 Task: Add description for experience "As a dynamic and results-oriented Managing Director, I led the strategic direction and overall management of the organization".
Action: Mouse moved to (765, 100)
Screenshot: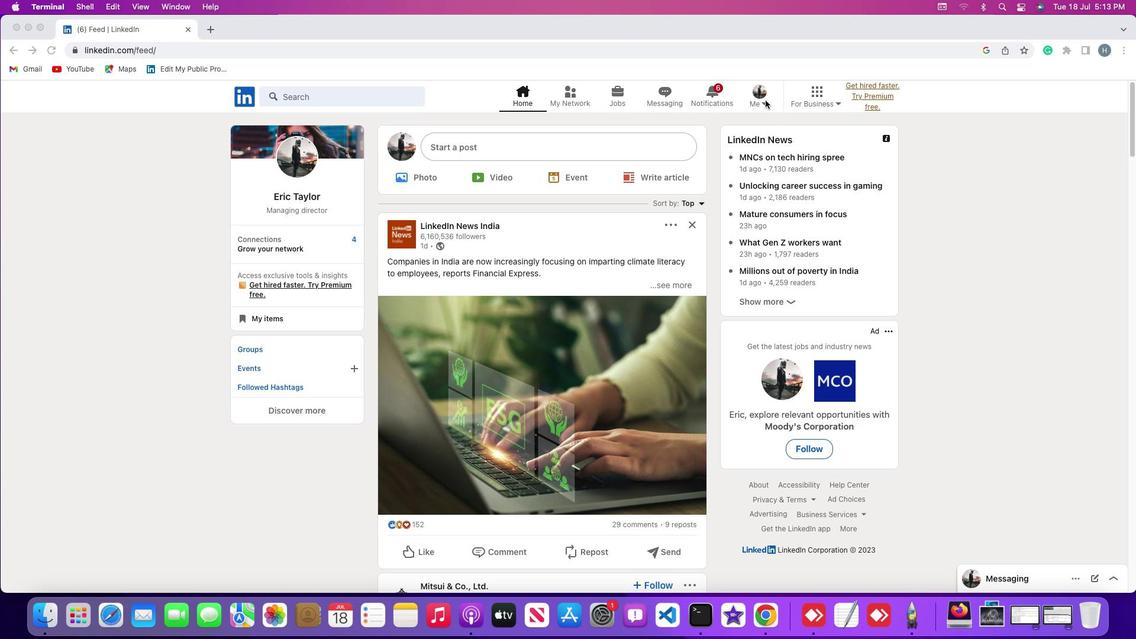 
Action: Mouse pressed left at (765, 100)
Screenshot: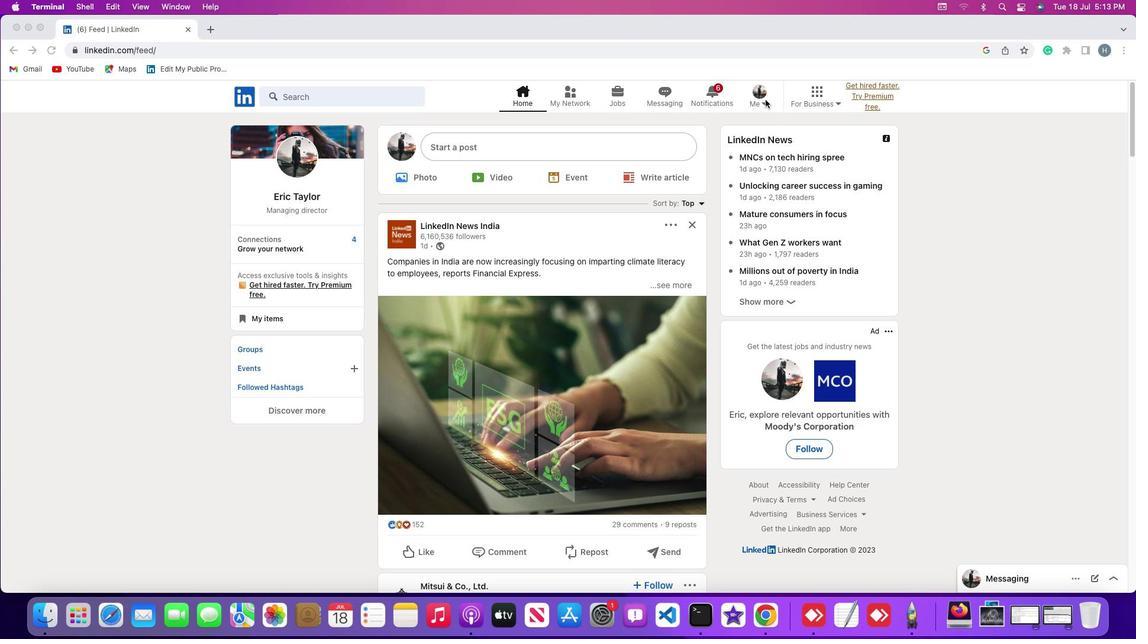 
Action: Mouse moved to (765, 101)
Screenshot: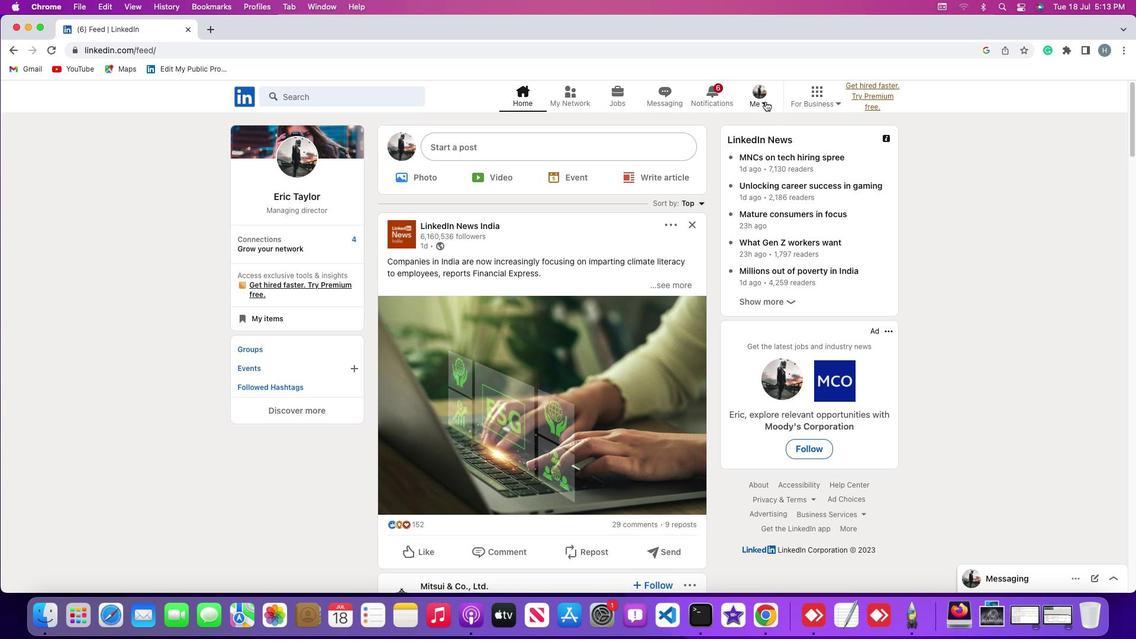 
Action: Mouse pressed left at (765, 101)
Screenshot: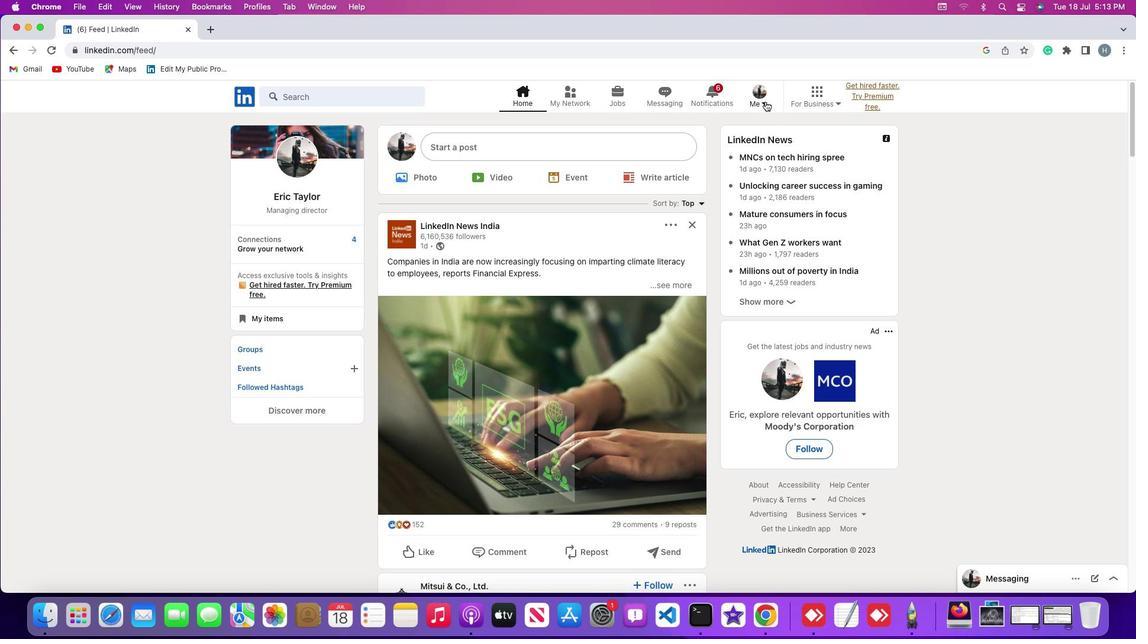 
Action: Mouse moved to (763, 162)
Screenshot: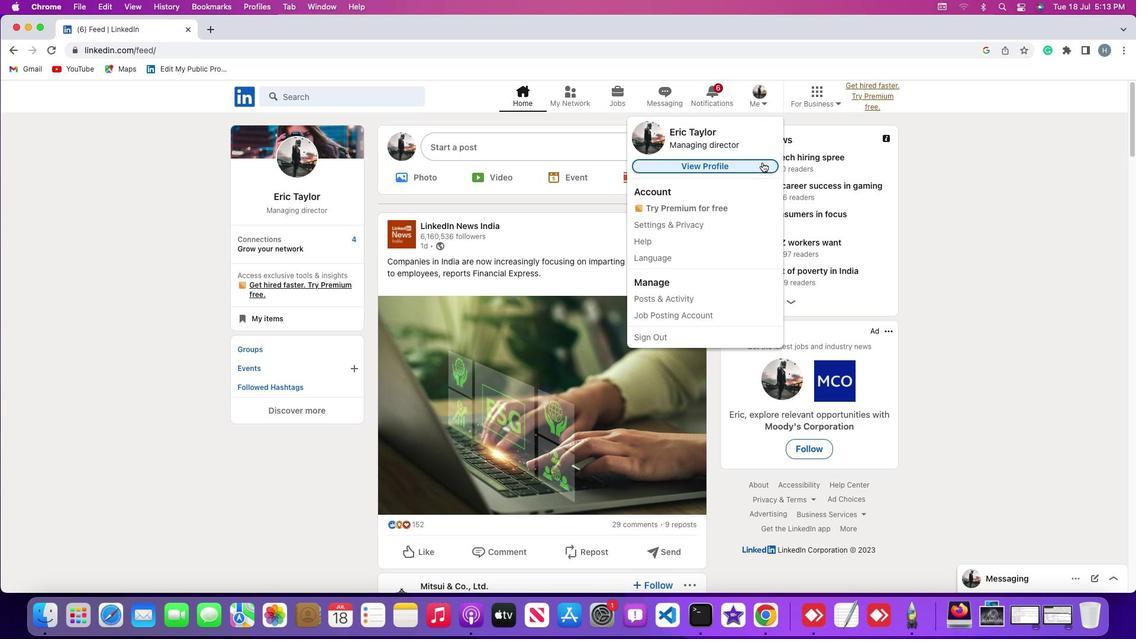 
Action: Mouse pressed left at (763, 162)
Screenshot: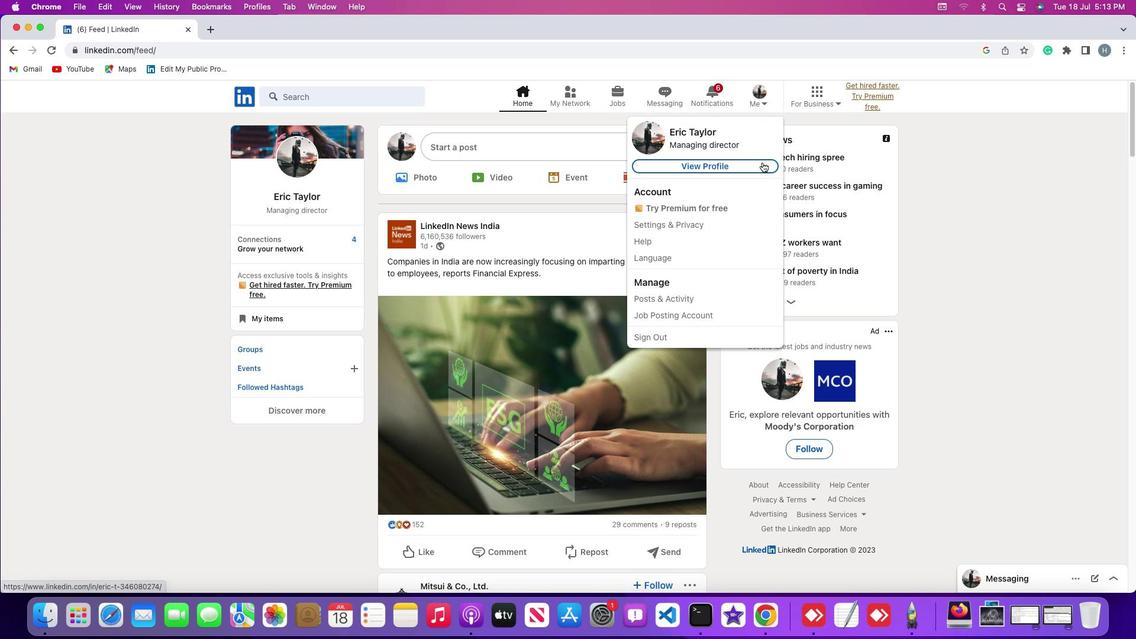 
Action: Mouse moved to (690, 260)
Screenshot: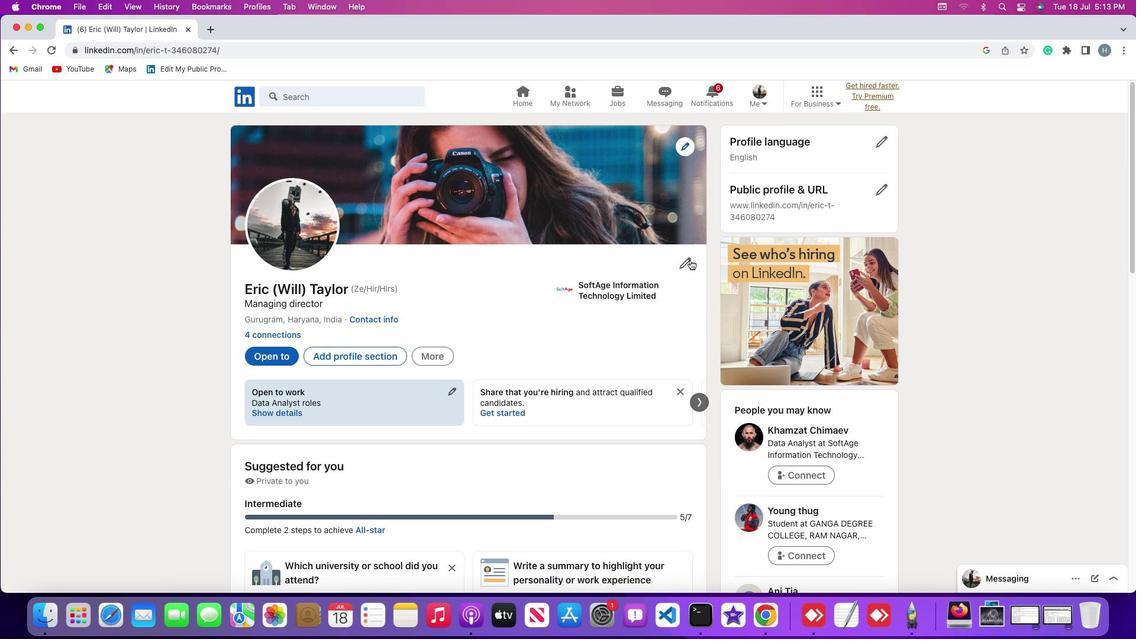 
Action: Mouse pressed left at (690, 260)
Screenshot: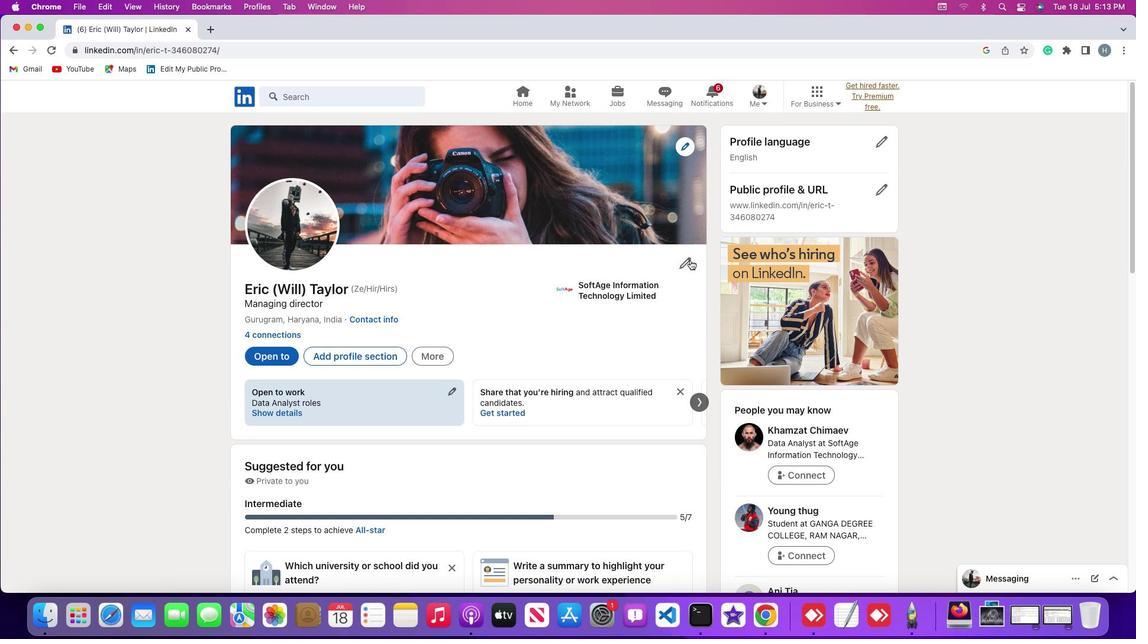 
Action: Mouse moved to (615, 295)
Screenshot: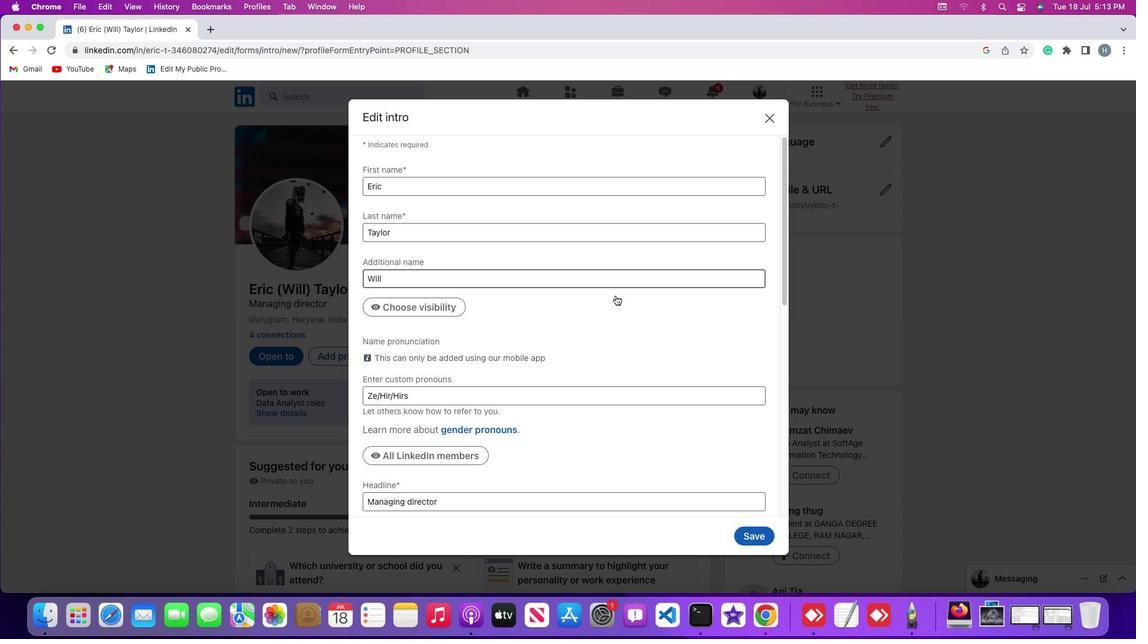 
Action: Mouse scrolled (615, 295) with delta (0, 0)
Screenshot: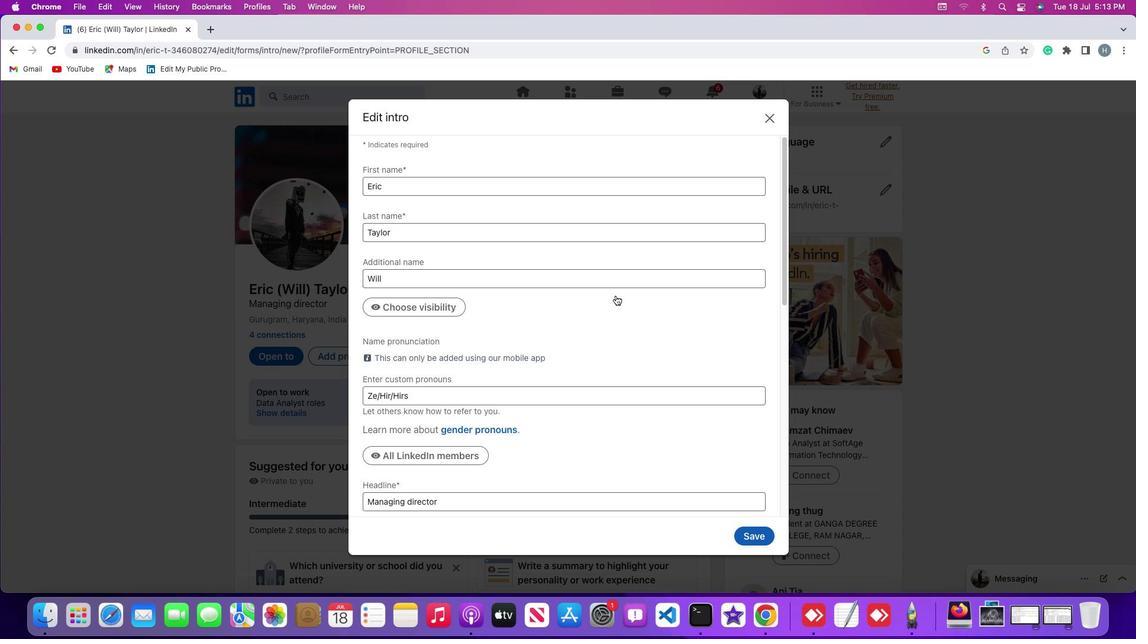 
Action: Mouse scrolled (615, 295) with delta (0, 0)
Screenshot: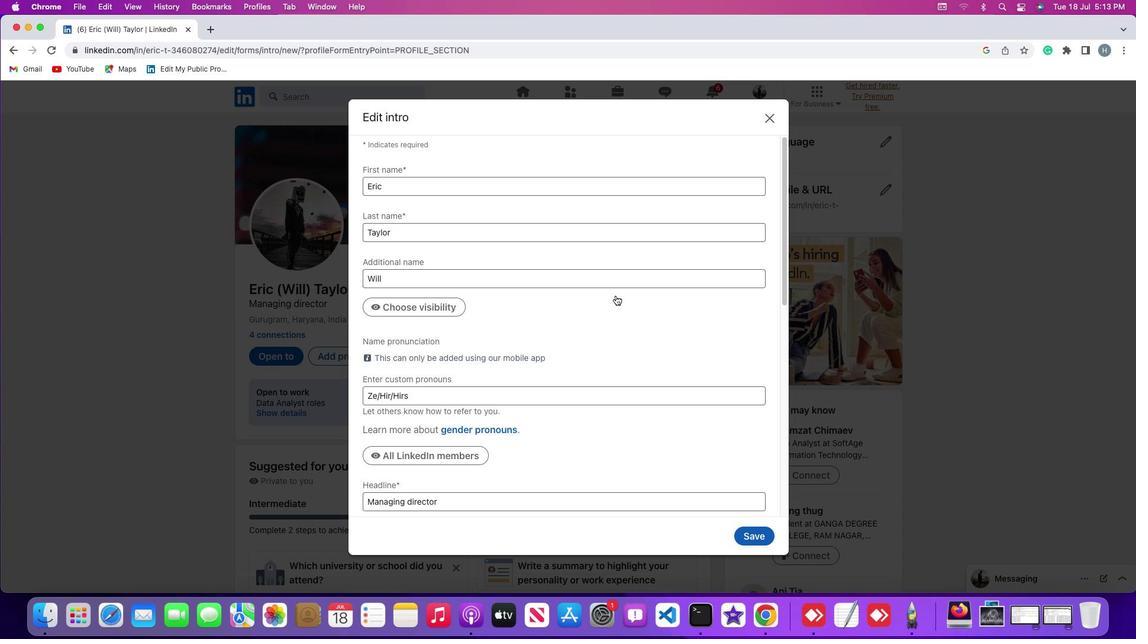
Action: Mouse scrolled (615, 295) with delta (0, -1)
Screenshot: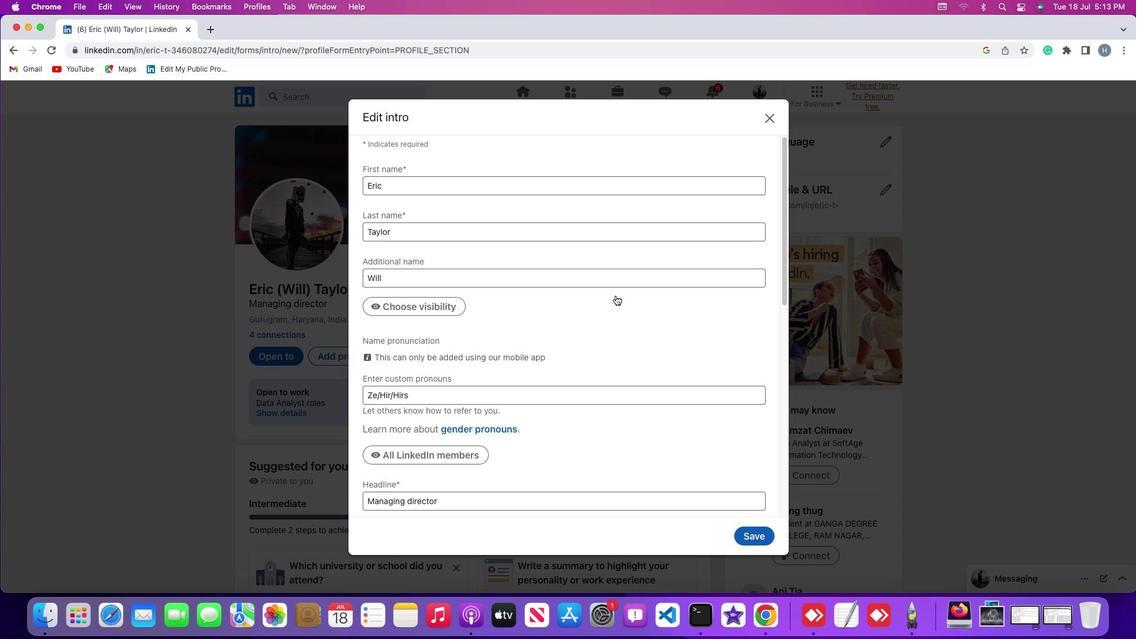 
Action: Mouse scrolled (615, 295) with delta (0, -2)
Screenshot: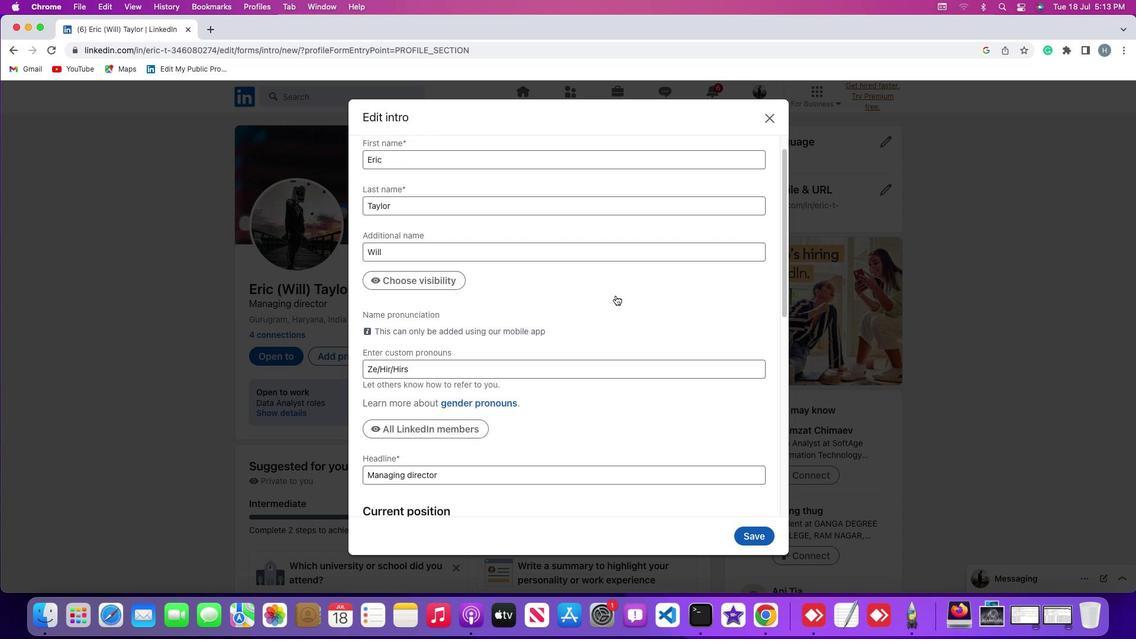 
Action: Mouse scrolled (615, 295) with delta (0, 0)
Screenshot: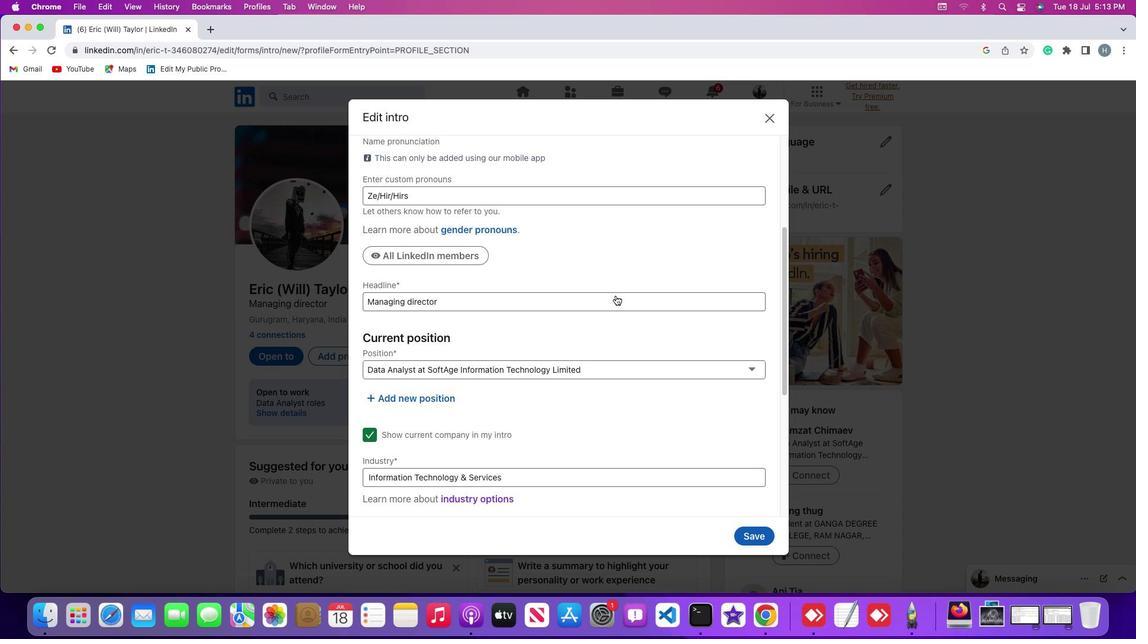 
Action: Mouse scrolled (615, 295) with delta (0, 0)
Screenshot: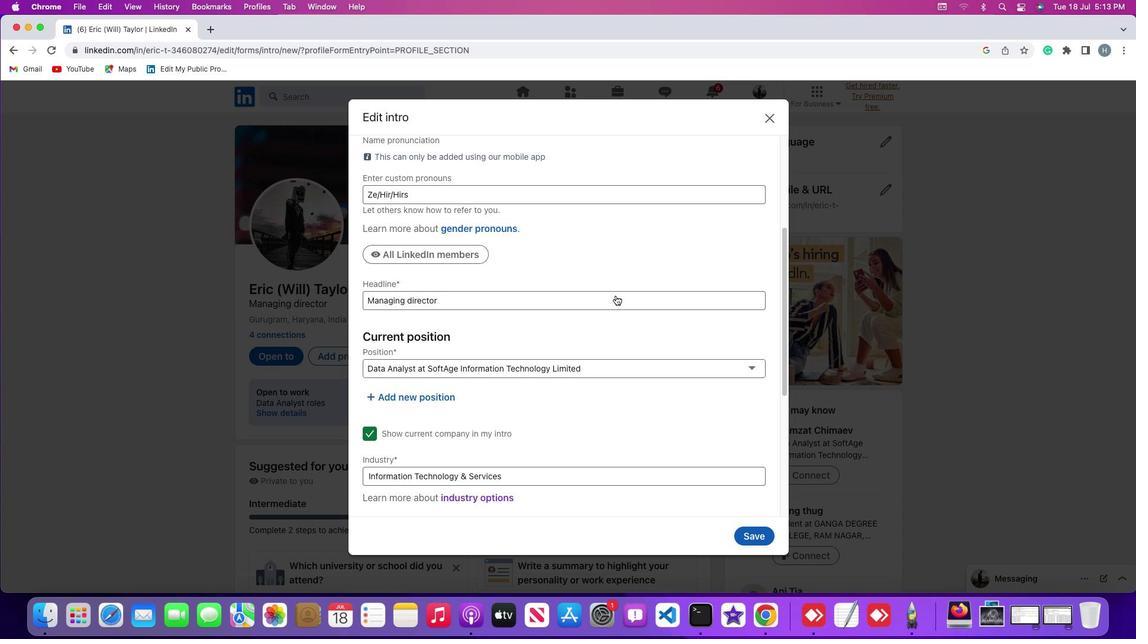 
Action: Mouse moved to (451, 376)
Screenshot: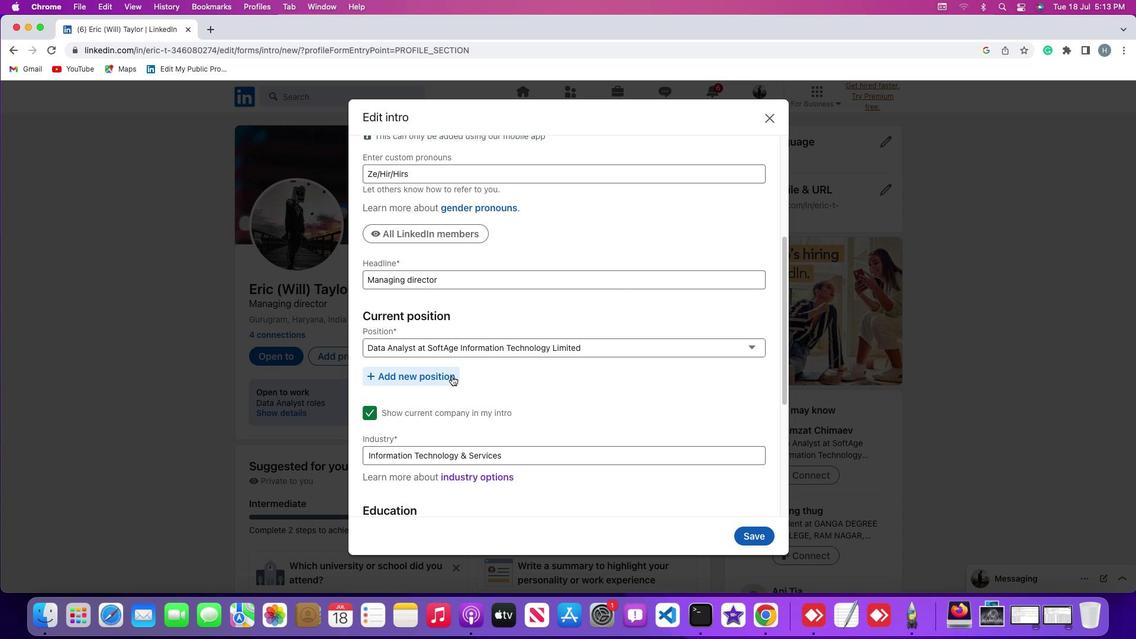 
Action: Mouse pressed left at (451, 376)
Screenshot: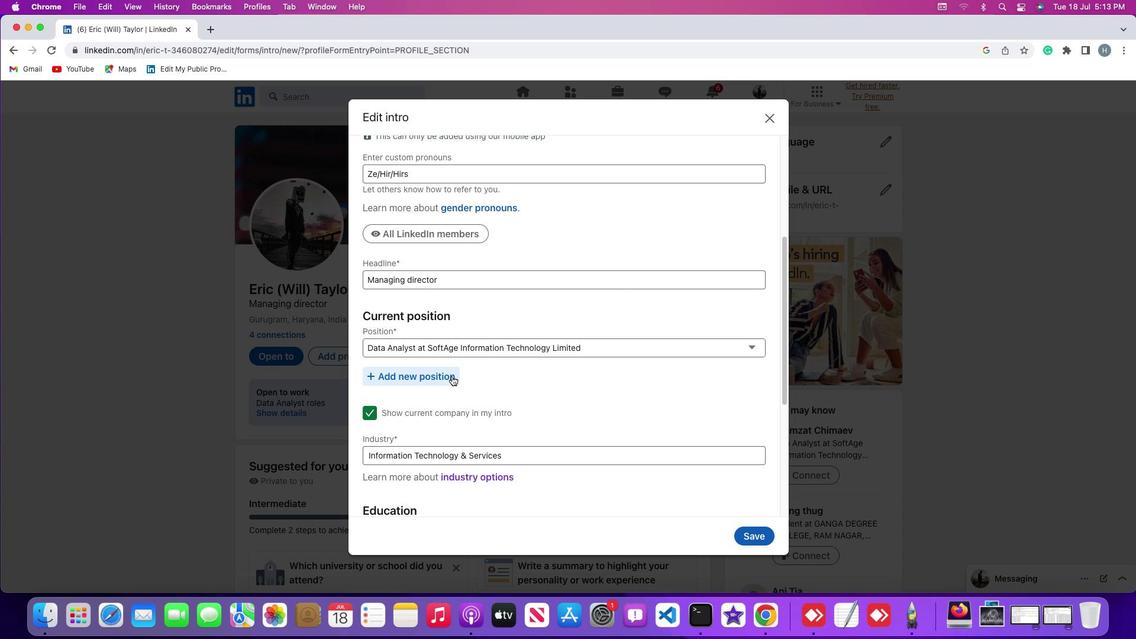 
Action: Mouse moved to (669, 227)
Screenshot: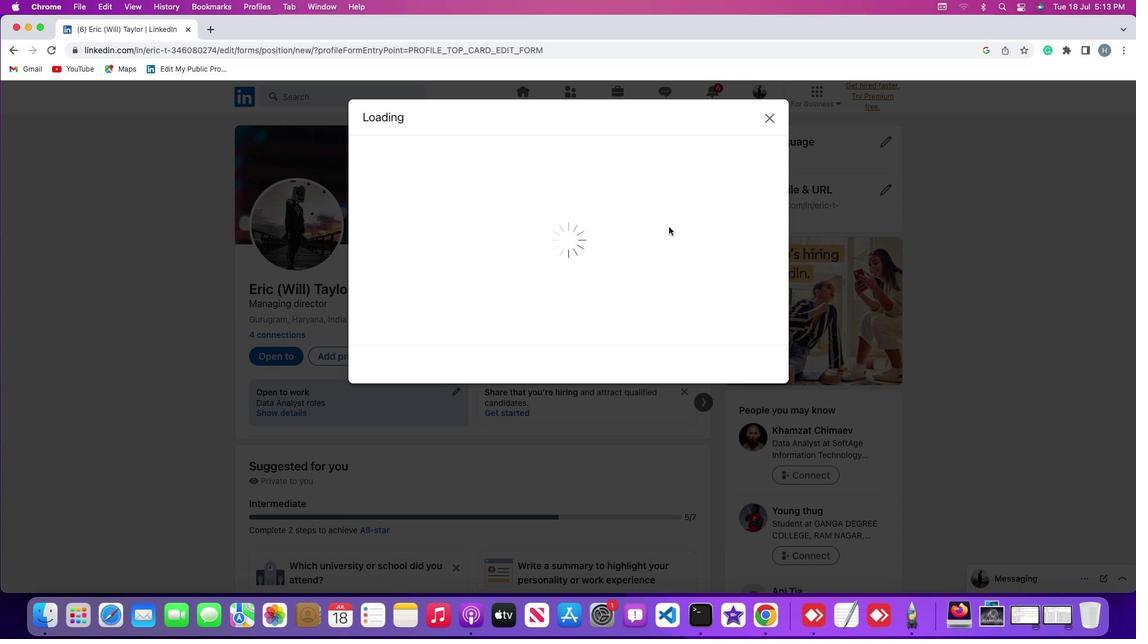 
Action: Mouse scrolled (669, 227) with delta (0, 0)
Screenshot: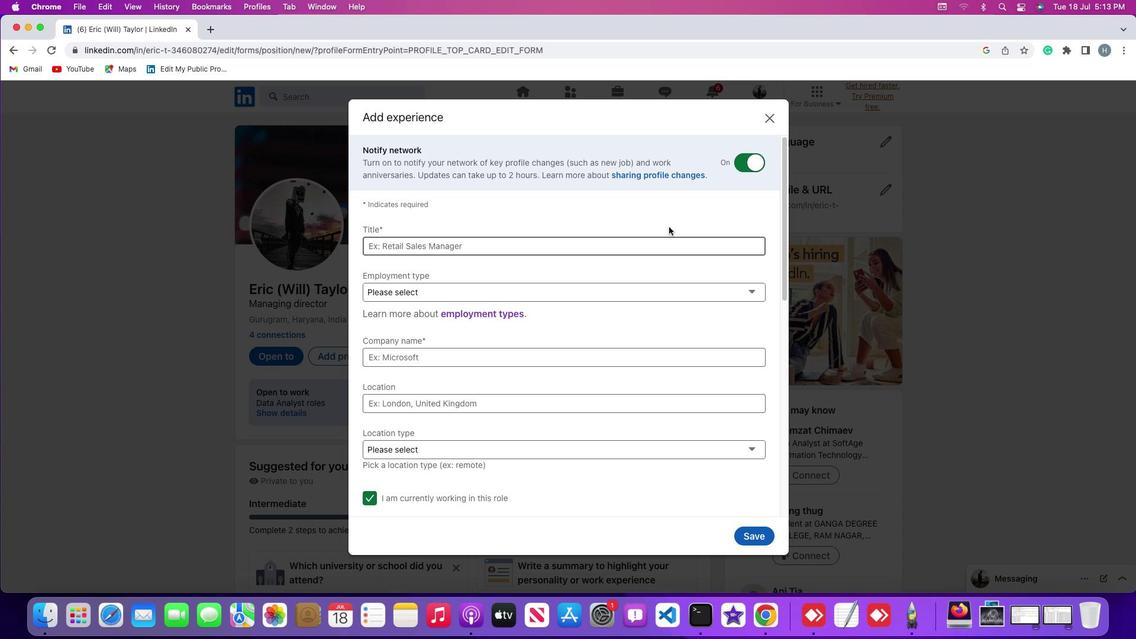 
Action: Mouse scrolled (669, 227) with delta (0, 0)
Screenshot: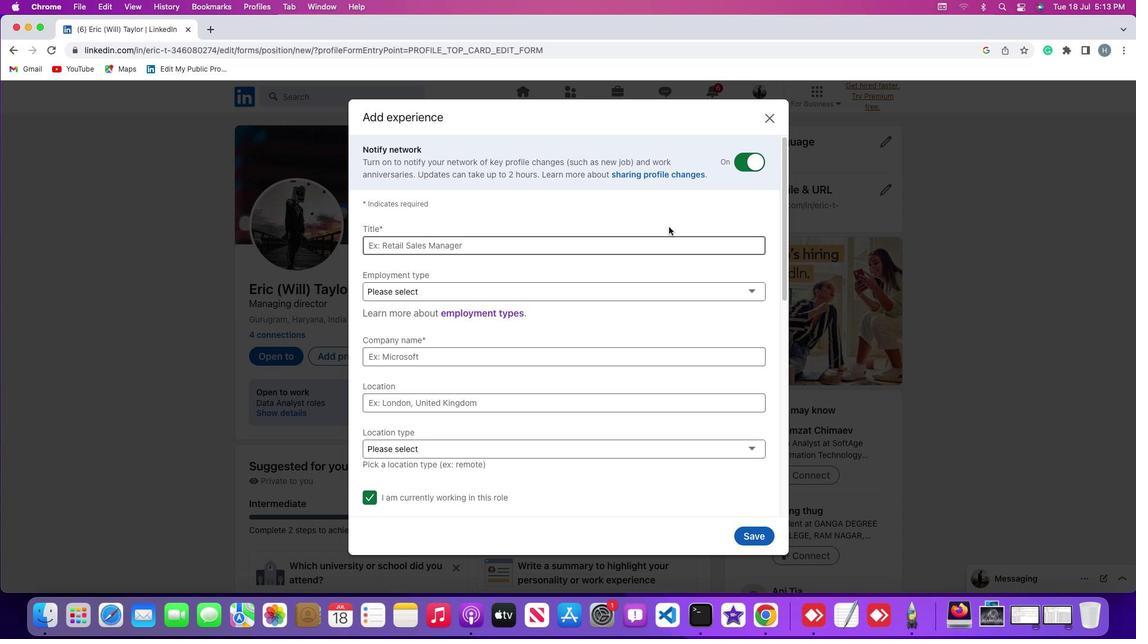 
Action: Mouse scrolled (669, 227) with delta (0, -1)
Screenshot: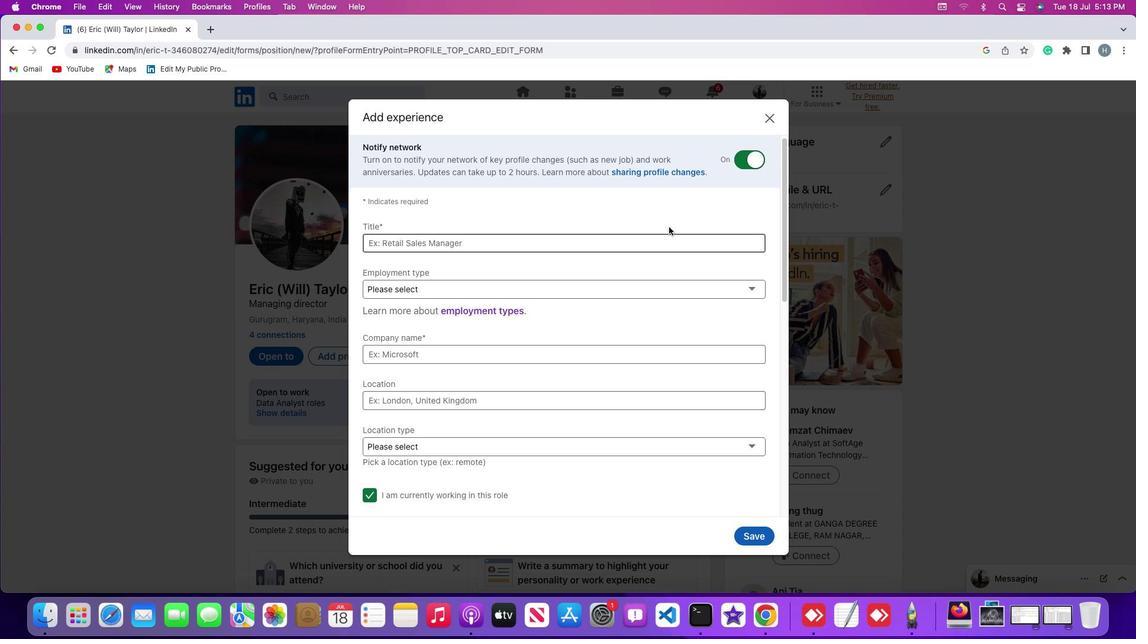 
Action: Mouse scrolled (669, 227) with delta (0, -1)
Screenshot: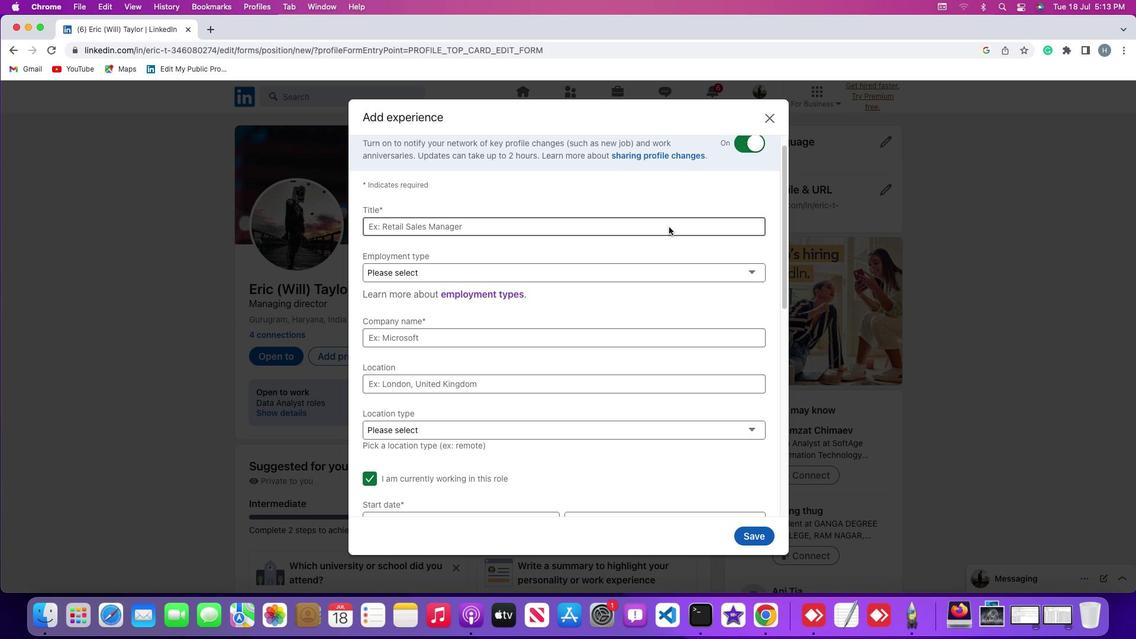 
Action: Mouse scrolled (669, 227) with delta (0, 0)
Screenshot: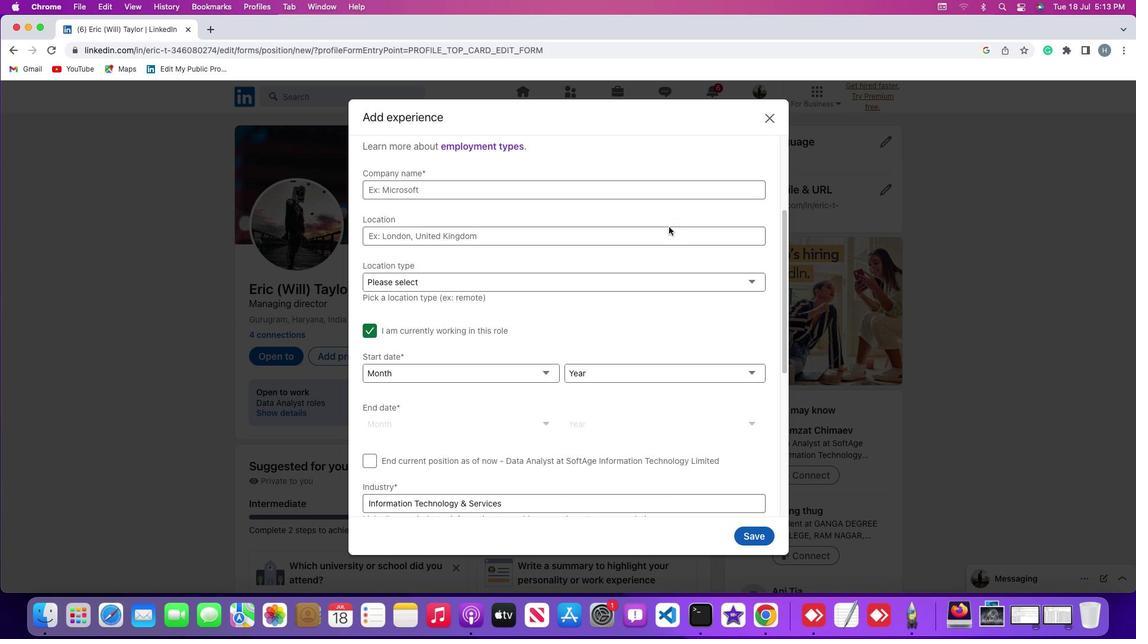 
Action: Mouse scrolled (669, 227) with delta (0, 0)
Screenshot: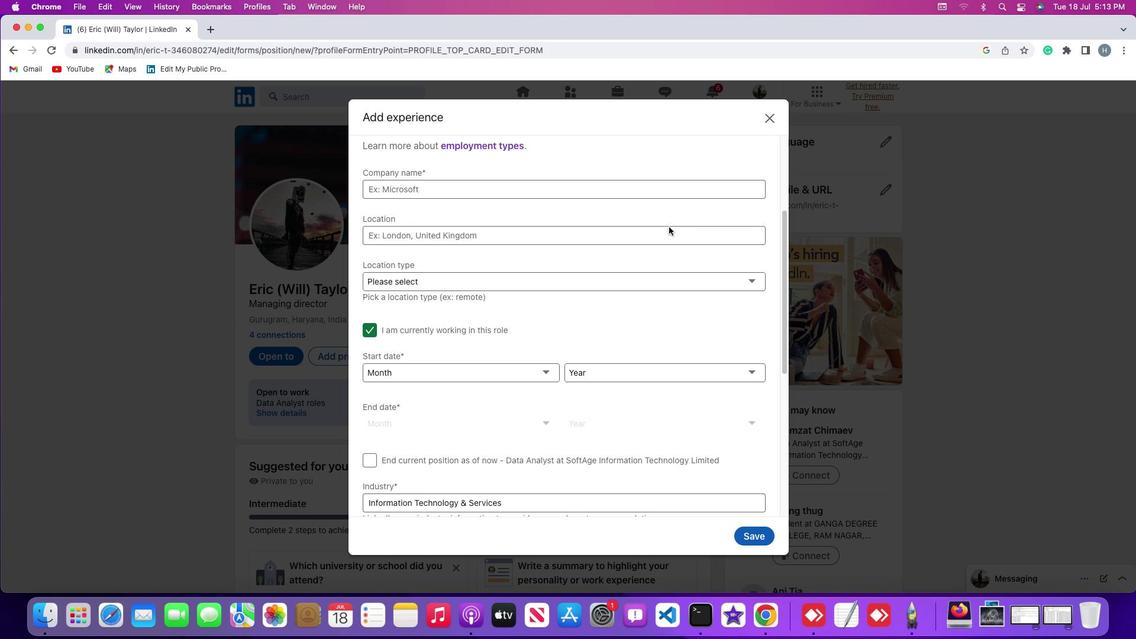 
Action: Mouse scrolled (669, 227) with delta (0, -1)
Screenshot: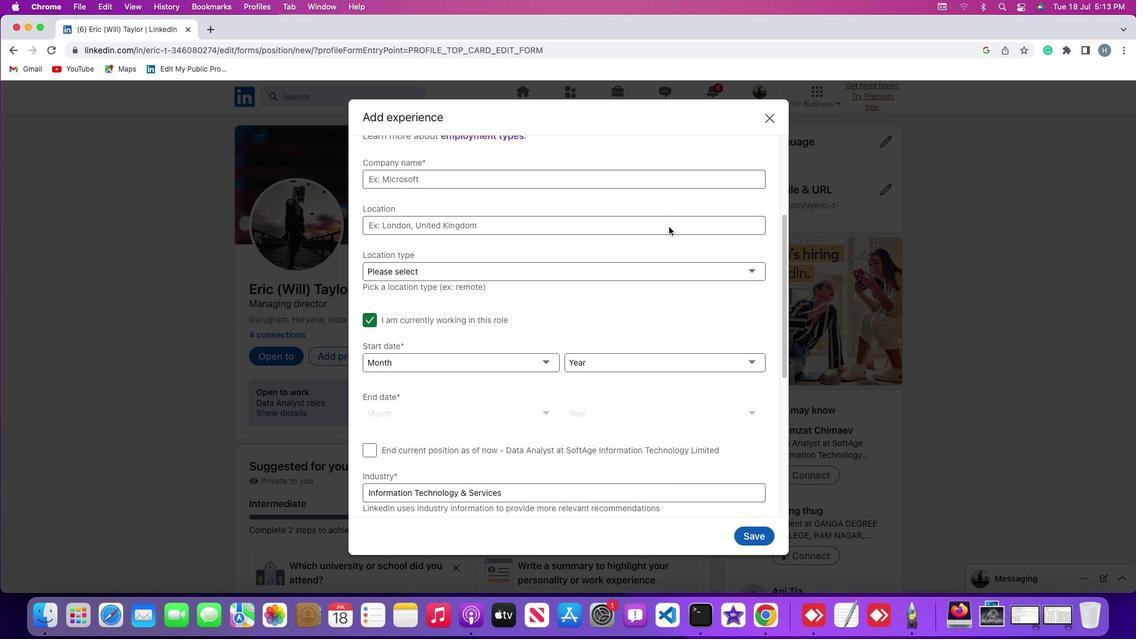 
Action: Mouse scrolled (669, 227) with delta (0, 0)
Screenshot: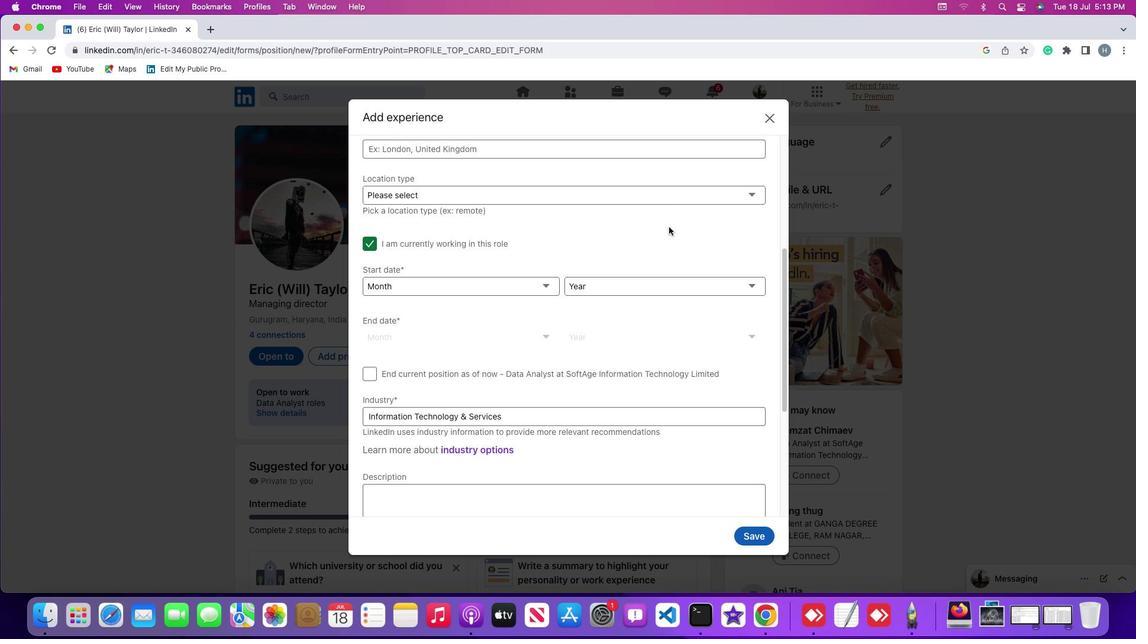 
Action: Mouse scrolled (669, 227) with delta (0, 0)
Screenshot: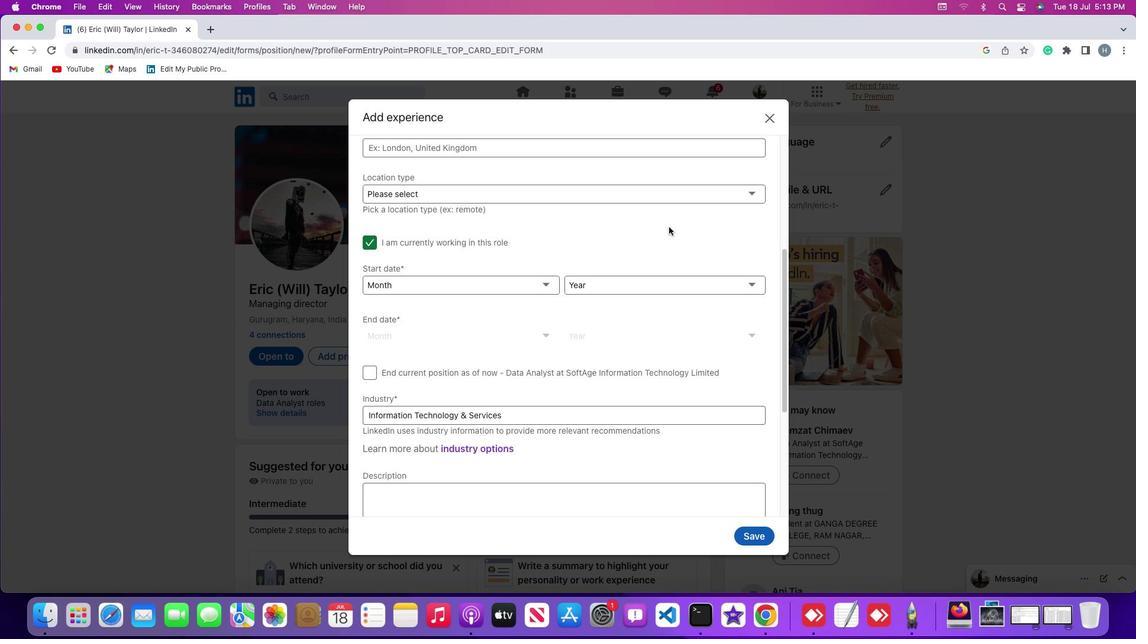 
Action: Mouse scrolled (669, 227) with delta (0, -1)
Screenshot: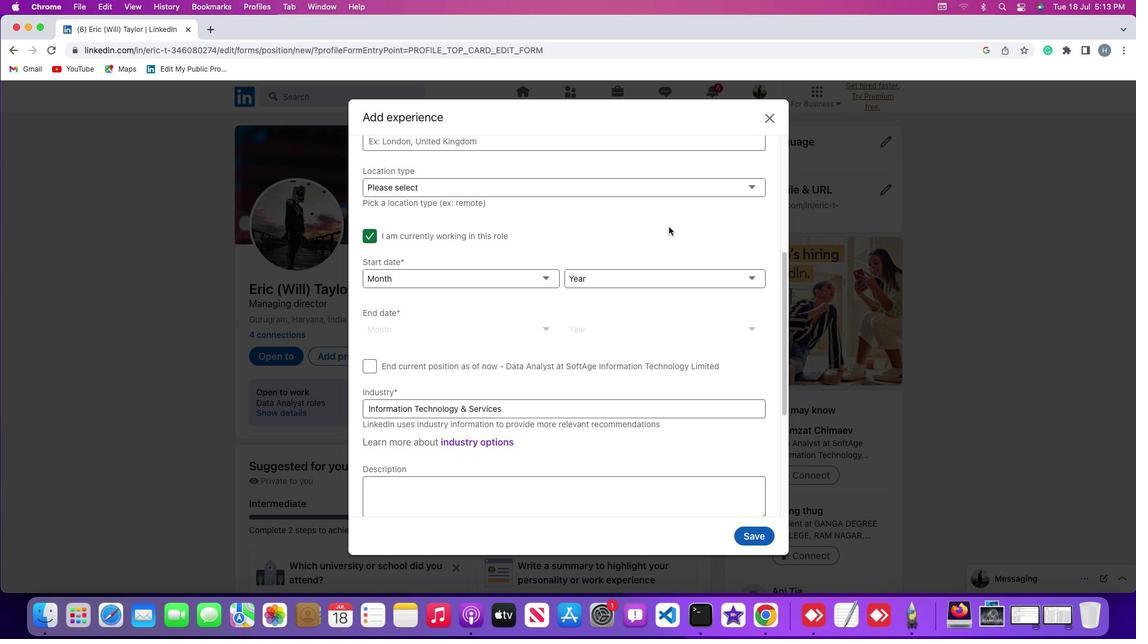 
Action: Mouse scrolled (669, 227) with delta (0, 0)
Screenshot: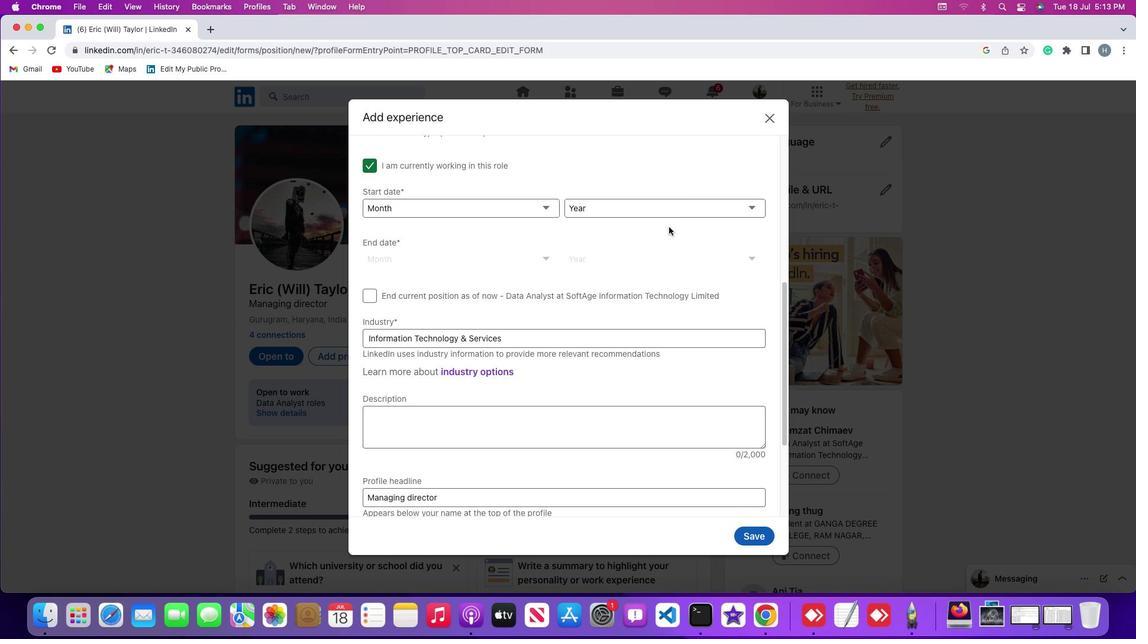 
Action: Mouse scrolled (669, 227) with delta (0, 0)
Screenshot: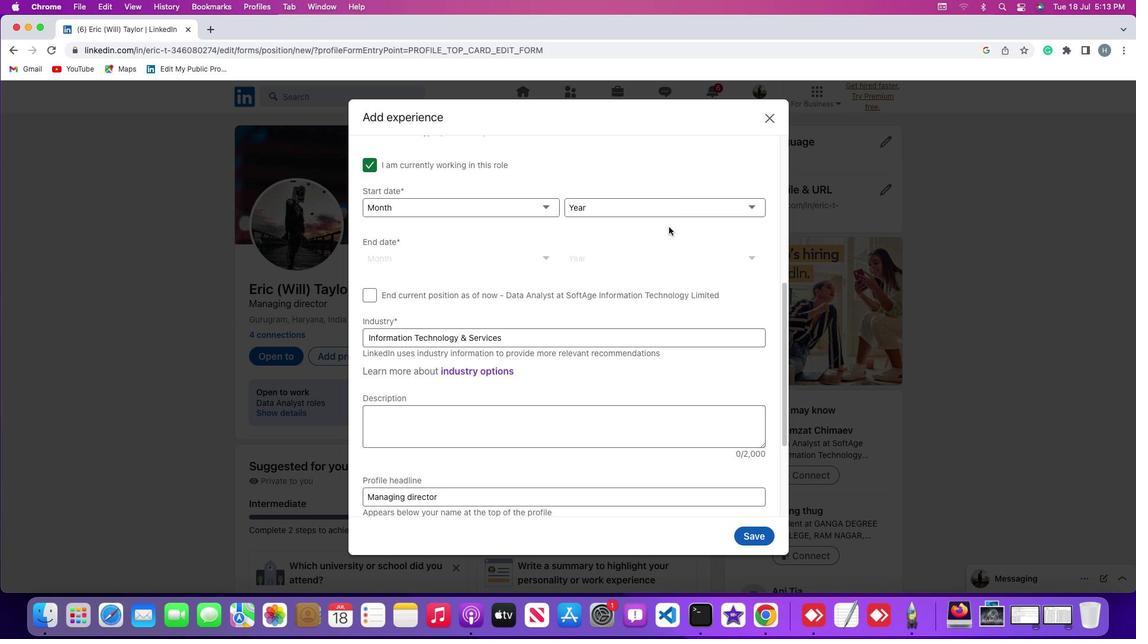 
Action: Mouse scrolled (669, 227) with delta (0, -1)
Screenshot: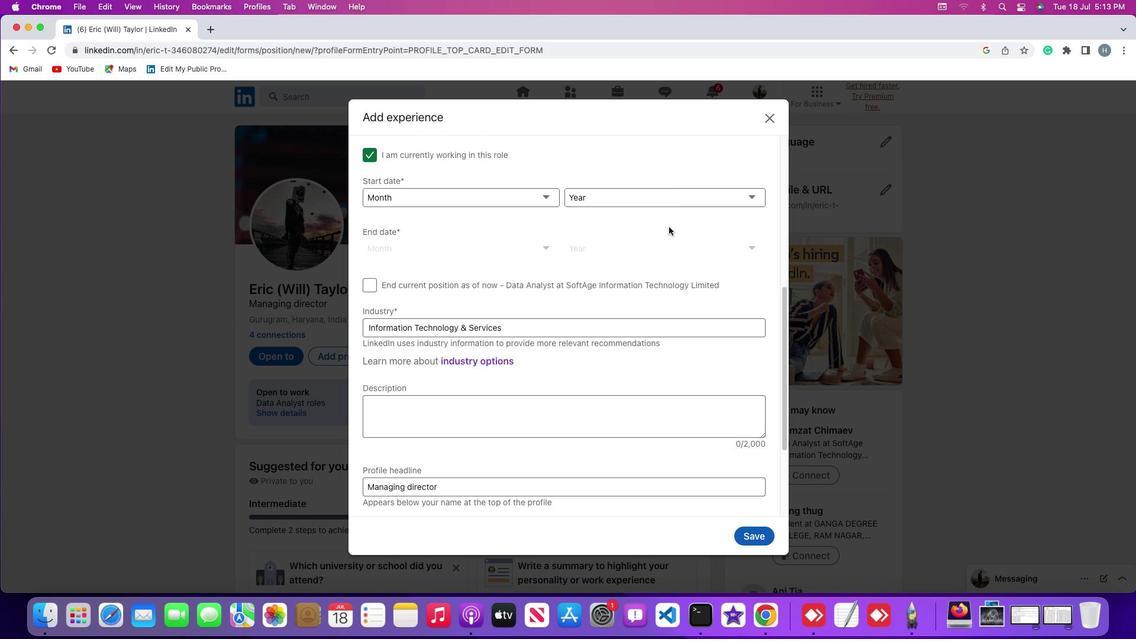 
Action: Mouse moved to (609, 344)
Screenshot: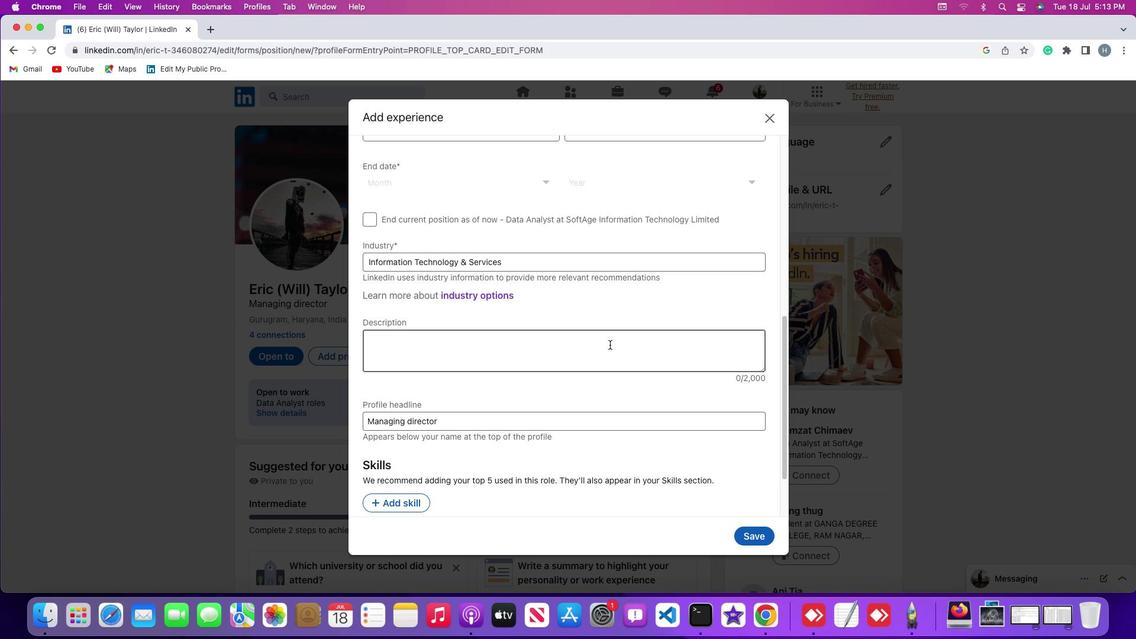 
Action: Mouse pressed left at (609, 344)
Screenshot: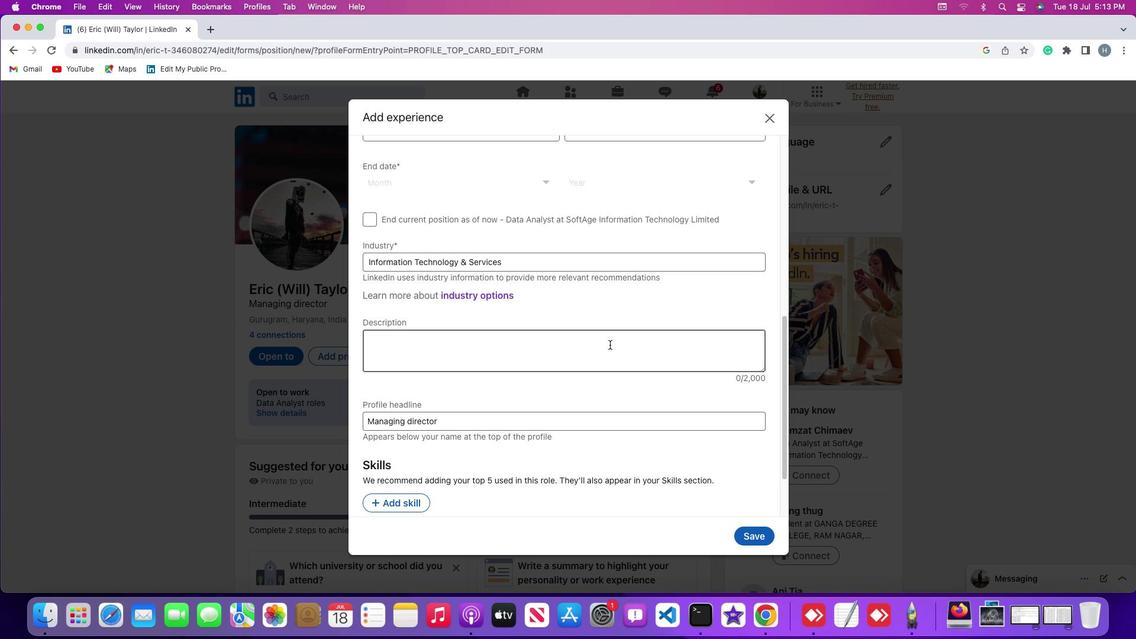 
Action: Key pressed Key.shift'A''s'Key.space'a'Key.space'd''y''n''a''m''i''c'Key.space'a''n''d'Key.space'r''e''s''u''l''t''s'Key.shift'_'Key.backspace'-''o''r''i''e''n''t''e''d'Key.spaceKey.shift'M''a''n''a''g''i''n''g'Key.spaceKey.shift'D''i''r''e''c''t''o''r''.'Key.spaceKey.shift'I'Key.space'l''e''d'Key.space't''h''e'Key.space's''t''r''a''t''e''g''i''c'Key.space'd''i''r''e''c''t''i''o''n'Key.space'a''n''d'Key.space'o''v''e''r''a''l''l'Key.space'm''a''n''a''g''e''m''e''n''t'Key.space'o''f'Key.space't''h''e'Key.space'o''r''g''a''n''i''z''a''t''o'Key.backspace'i''o''n'
Screenshot: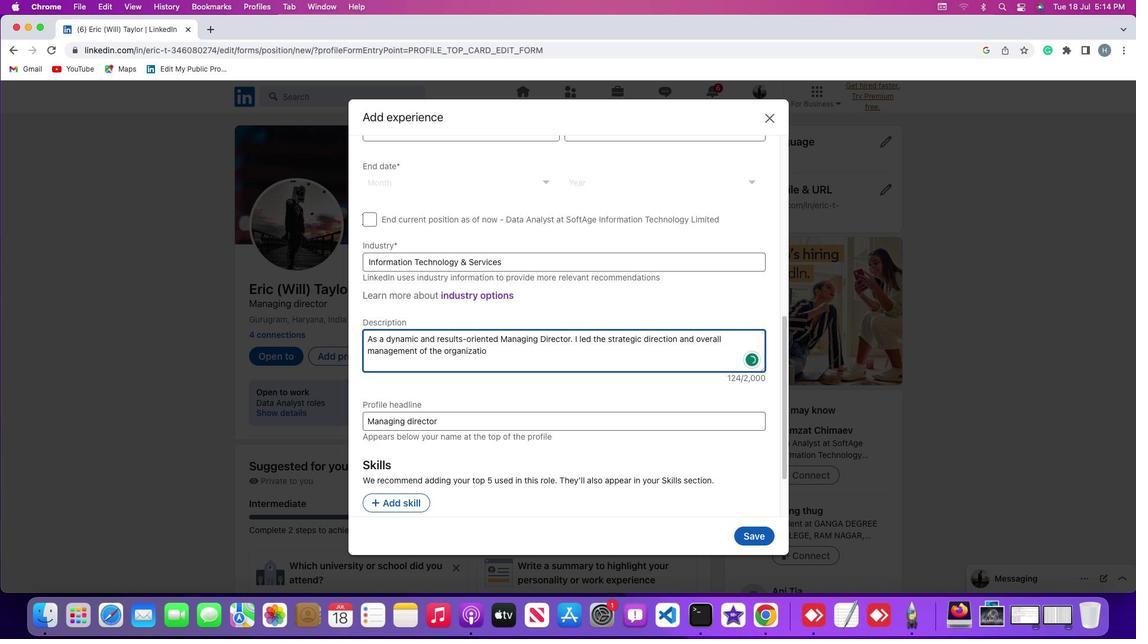 
Action: Mouse moved to (648, 391)
Screenshot: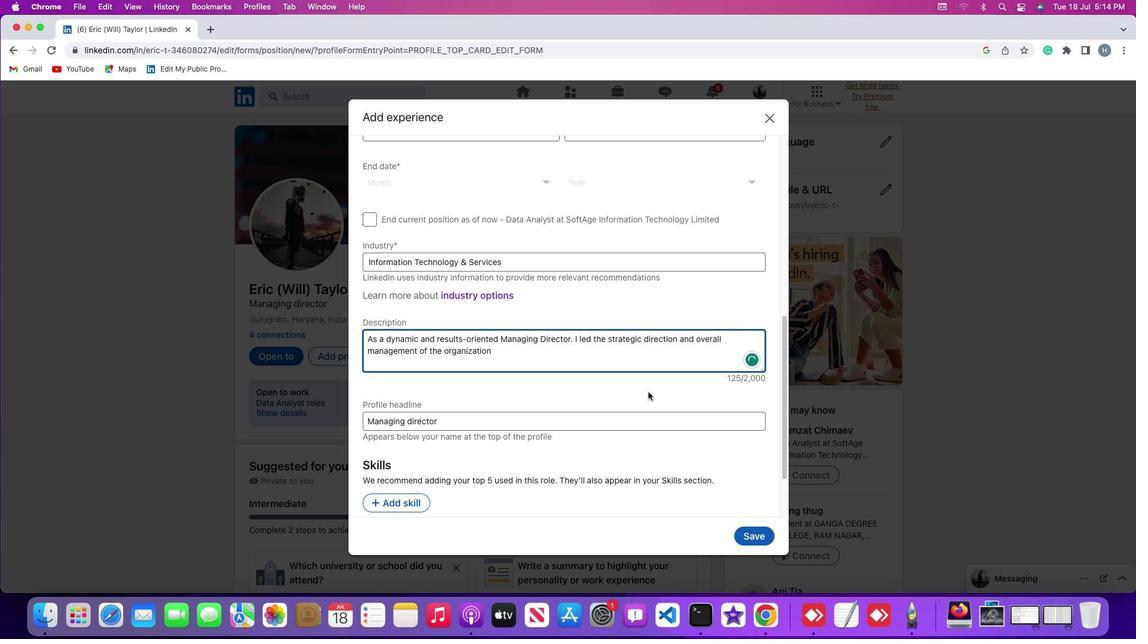 
